 Task: Create in the project WorkWave in Backlog an issue 'Implement a new cloud-based compliance management system for a company with advanced regulatory tracking and reporting features', assign it to team member softage.3@softage.net and change the status to IN PROGRESS.
Action: Mouse moved to (232, 276)
Screenshot: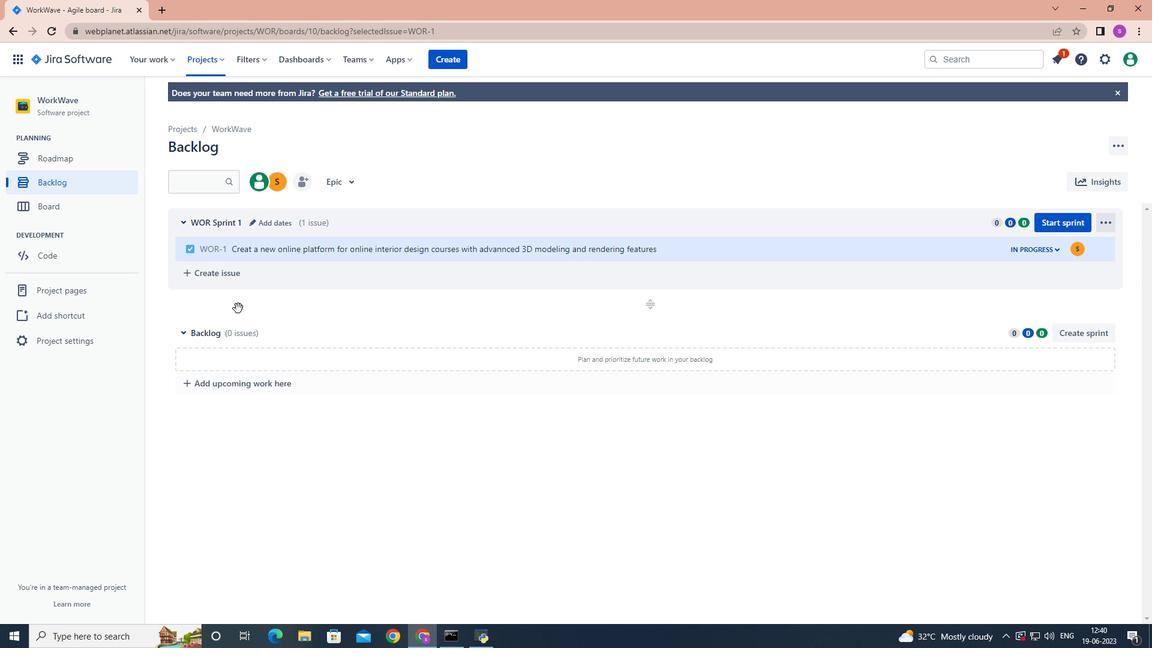 
Action: Mouse pressed left at (232, 276)
Screenshot: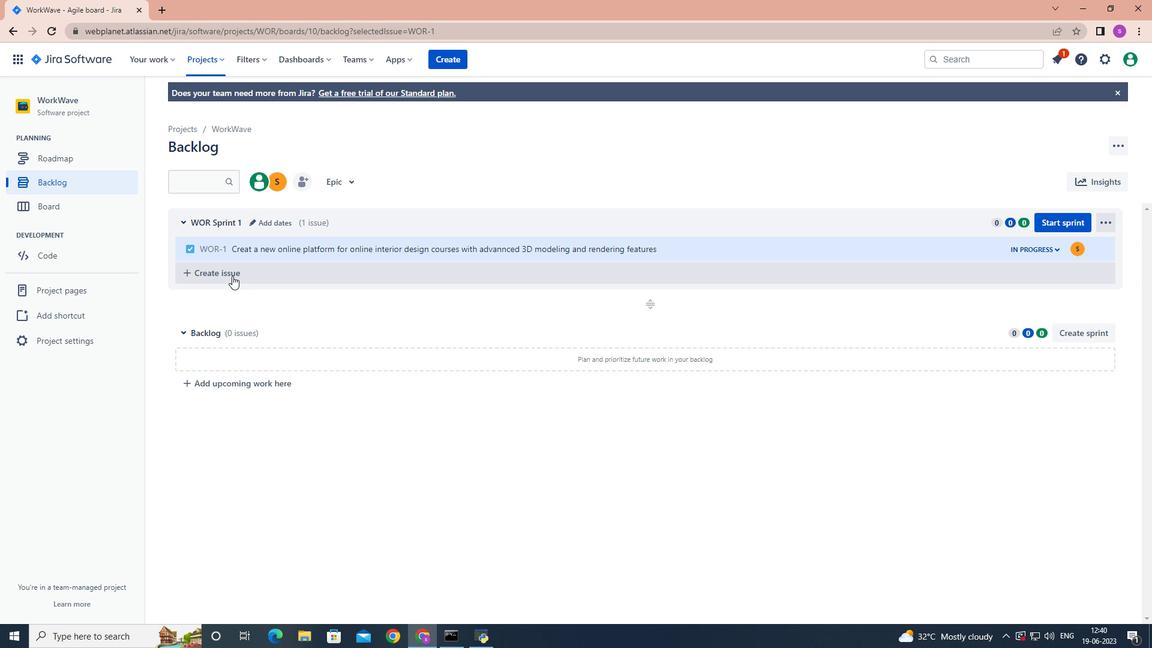 
Action: Mouse moved to (232, 276)
Screenshot: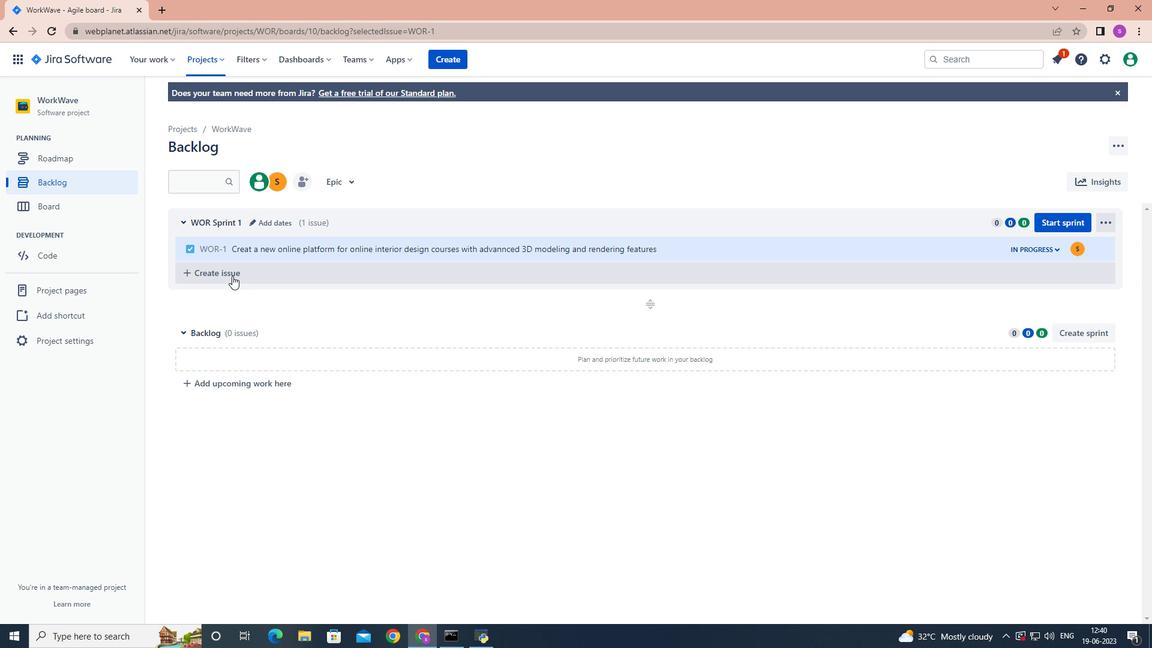 
Action: Key pressed <Key.shift>Implement<Key.space>a<Key.space>new<Key.space>cloud-based<Key.space>compliance<Key.space>management<Key.space>system<Key.space>for<Key.space>a<Key.space>company<Key.space>with<Key.space>advanced<Key.space>regulatory<Key.space>tracking<Key.space>and<Key.space>reporting<Key.space>features<Key.enter>
Screenshot: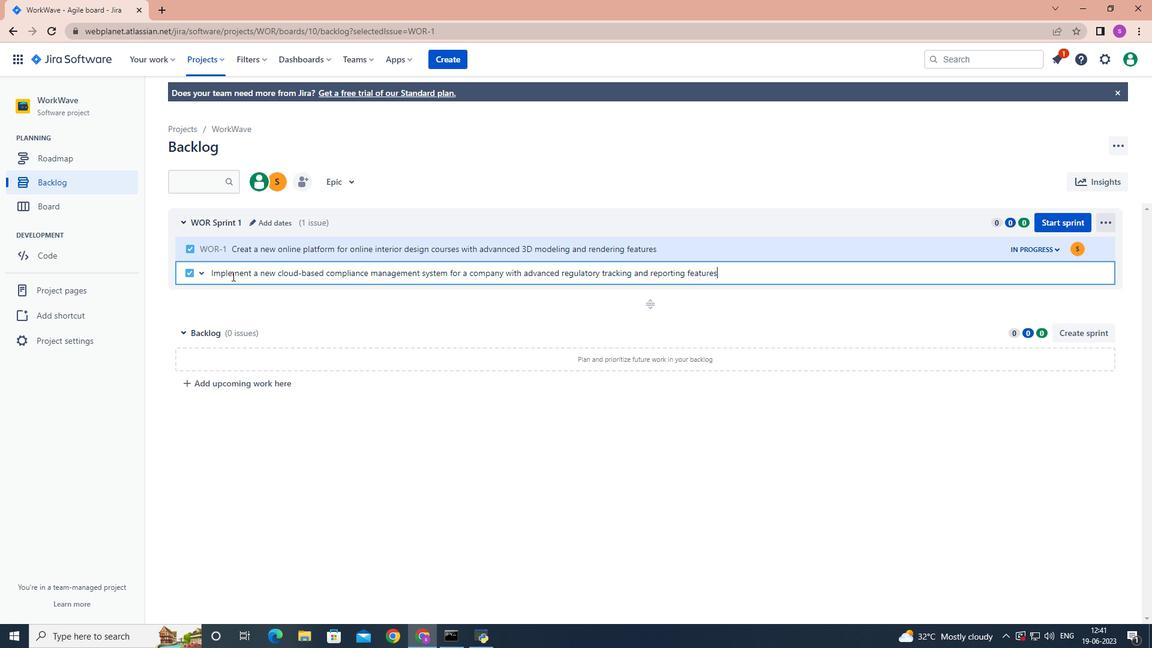 
Action: Mouse moved to (1080, 276)
Screenshot: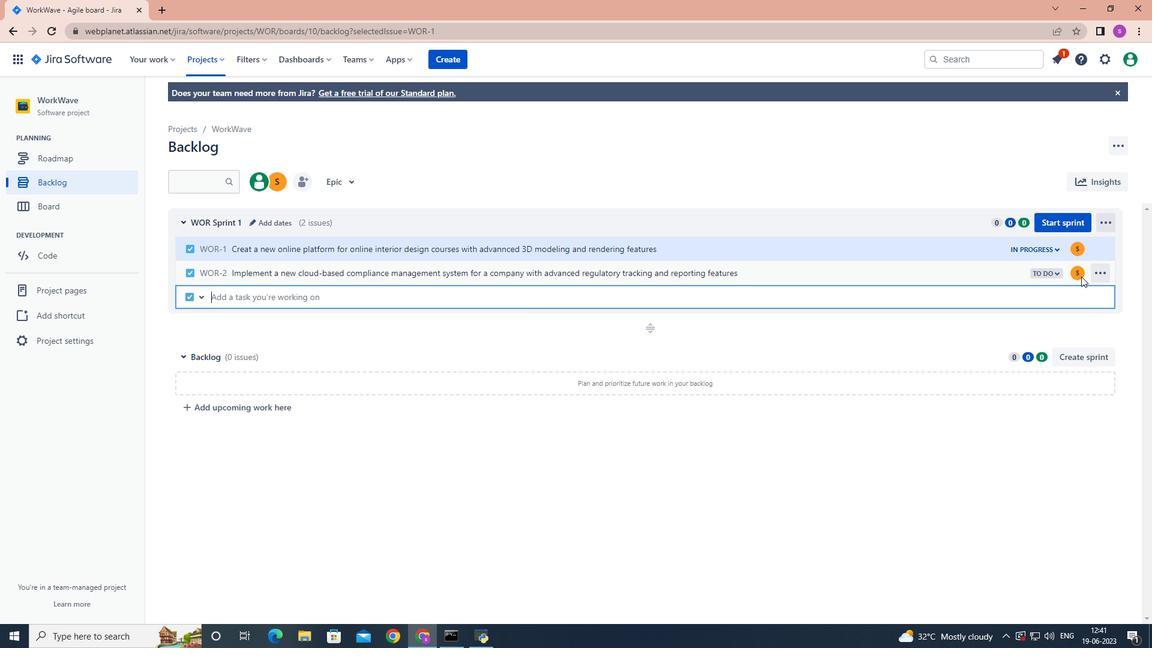 
Action: Mouse pressed left at (1080, 276)
Screenshot: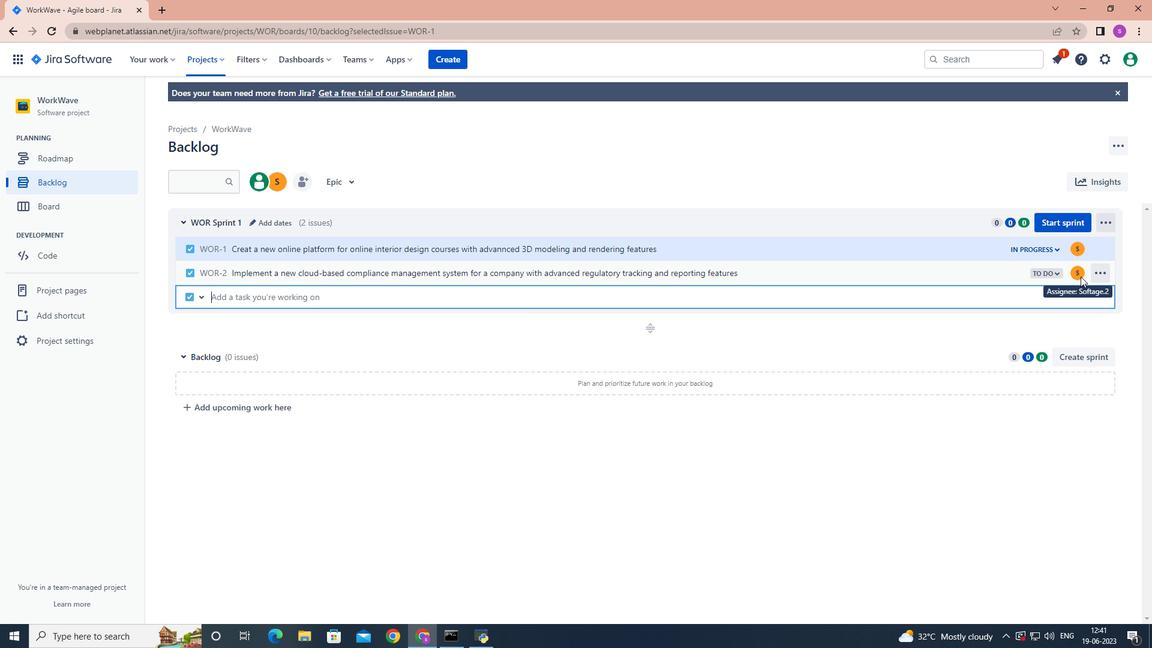 
Action: Mouse moved to (1033, 274)
Screenshot: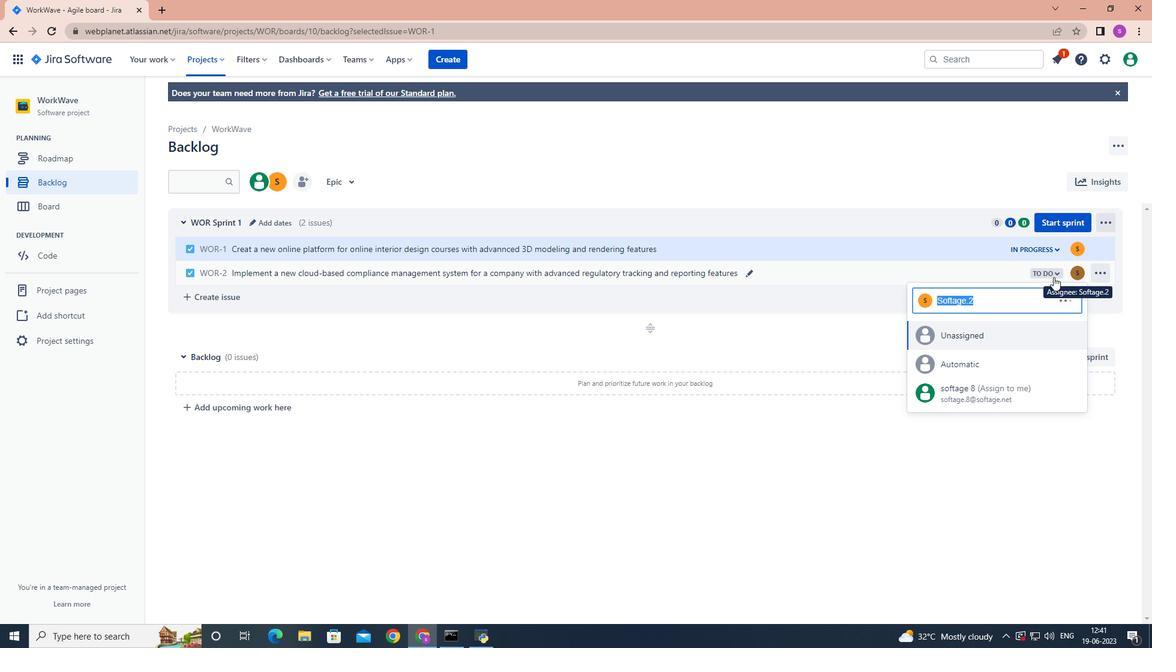 
Action: Key pressed softage.3
Screenshot: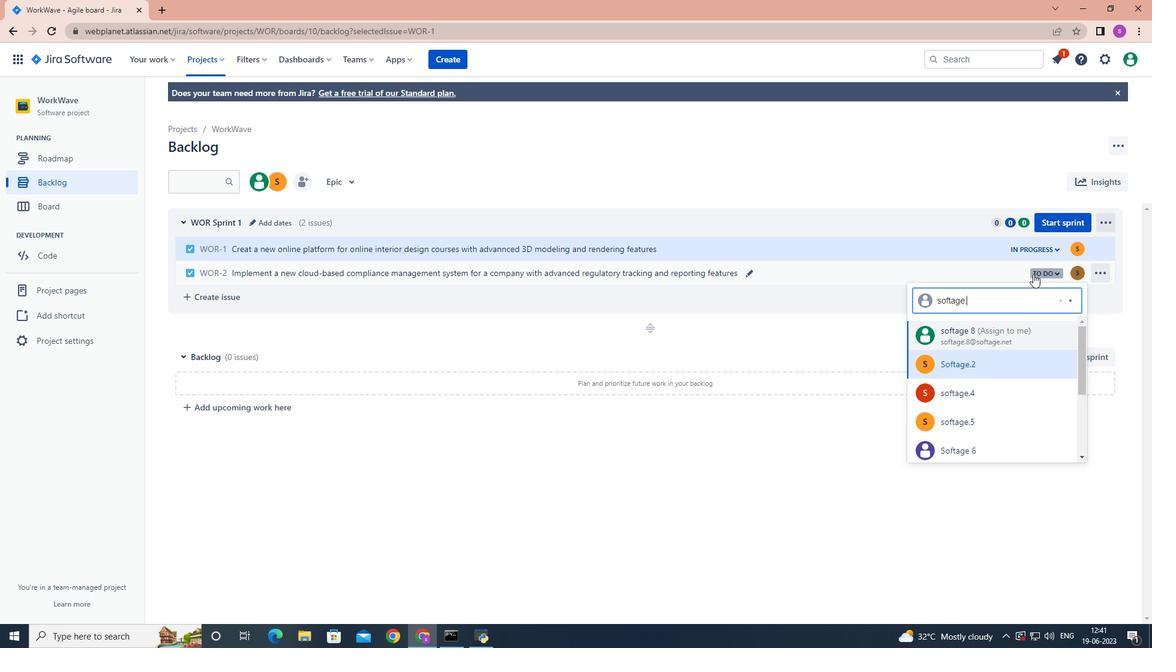
Action: Mouse moved to (985, 366)
Screenshot: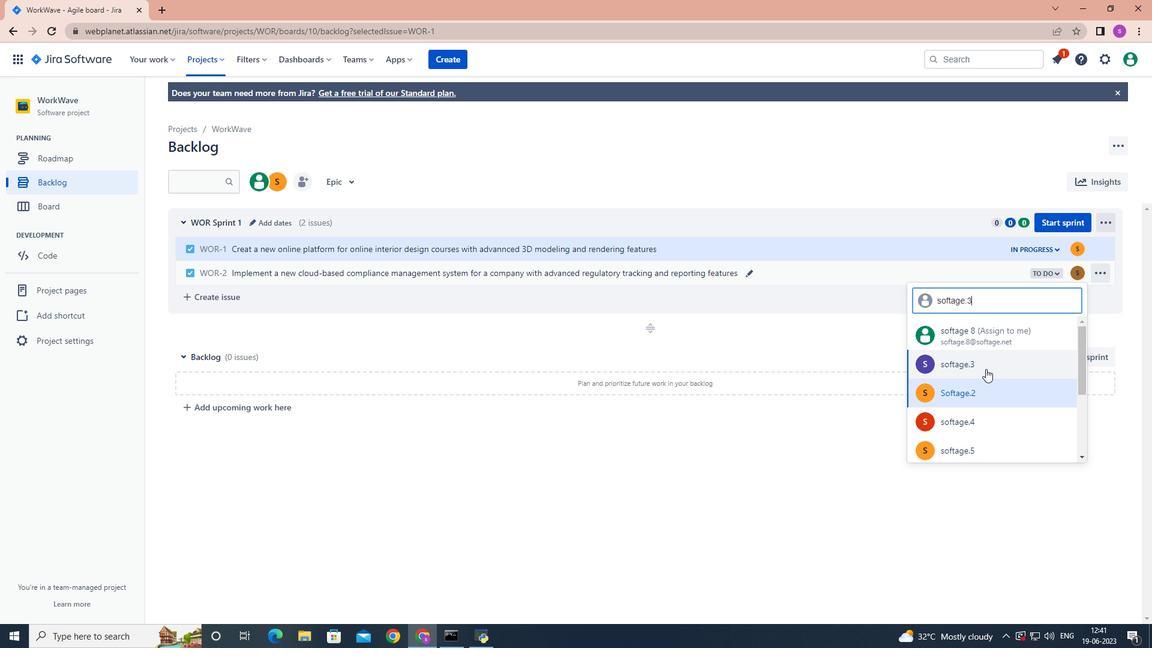 
Action: Mouse pressed left at (985, 366)
Screenshot: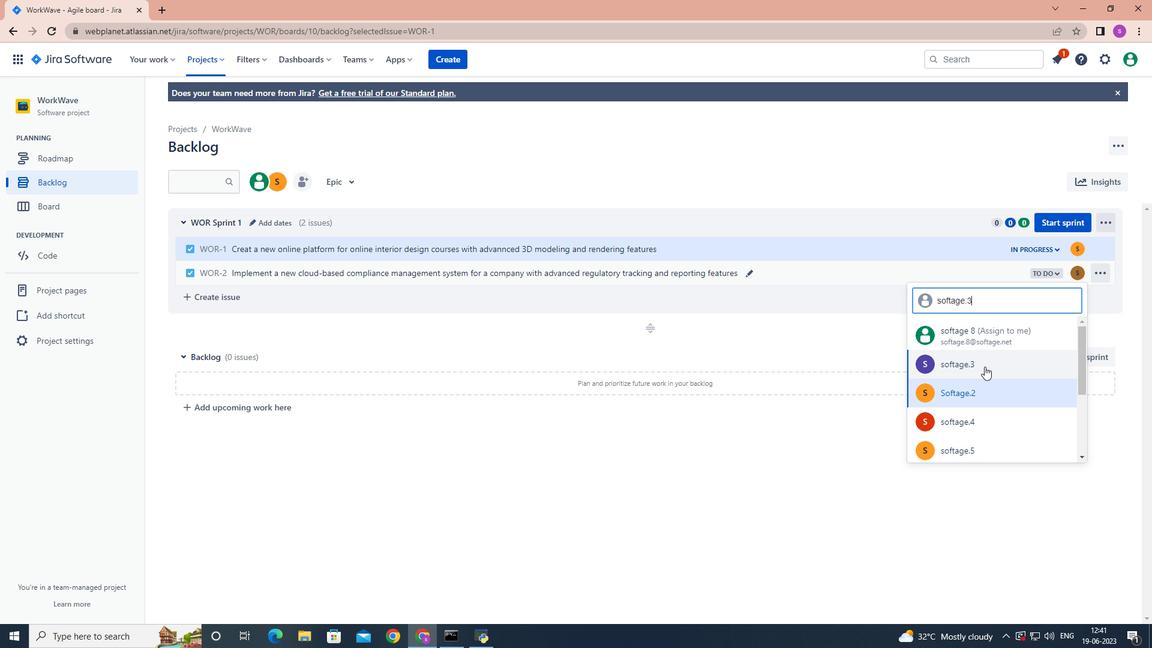 
Action: Mouse moved to (1062, 270)
Screenshot: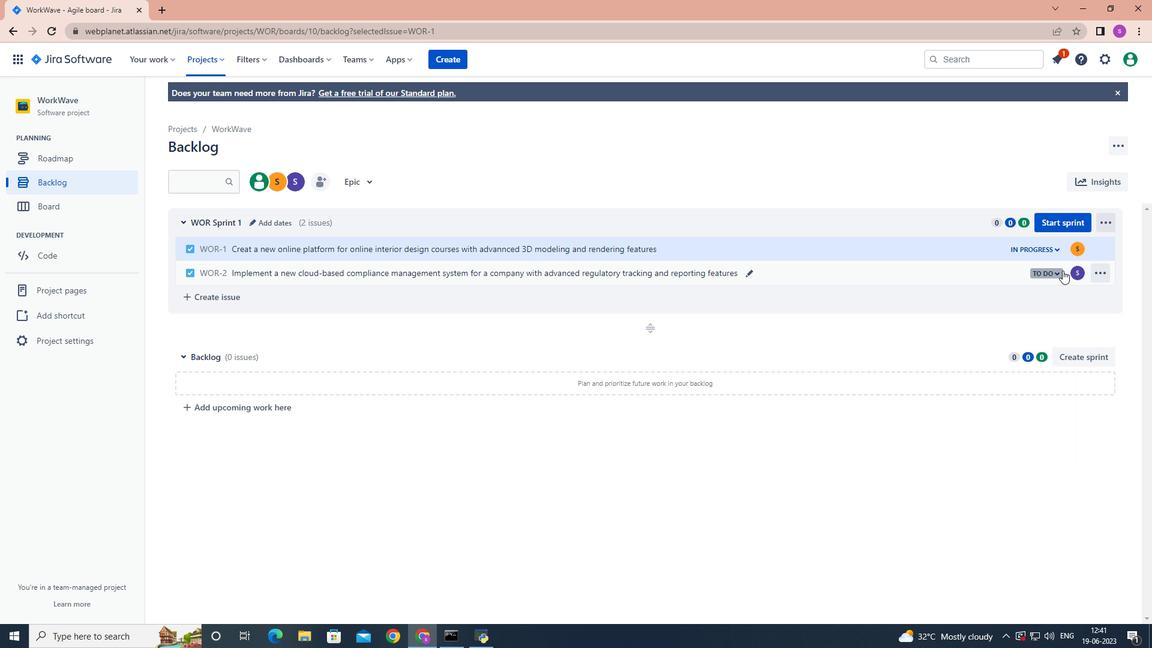 
Action: Mouse pressed left at (1062, 270)
Screenshot: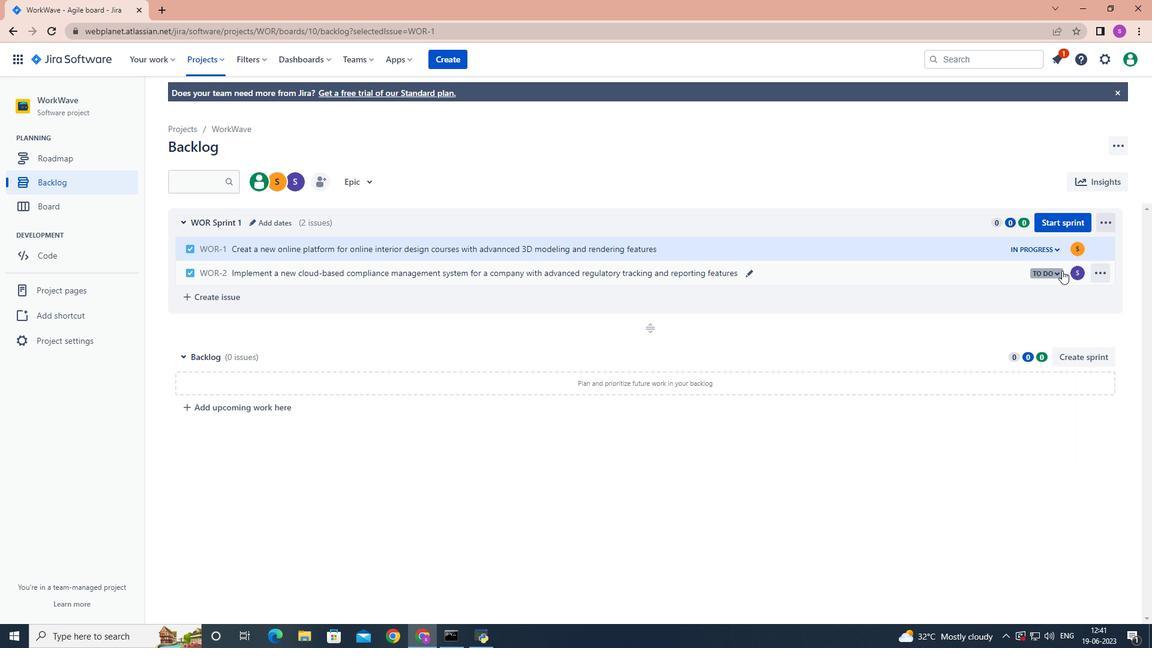 
Action: Mouse moved to (992, 294)
Screenshot: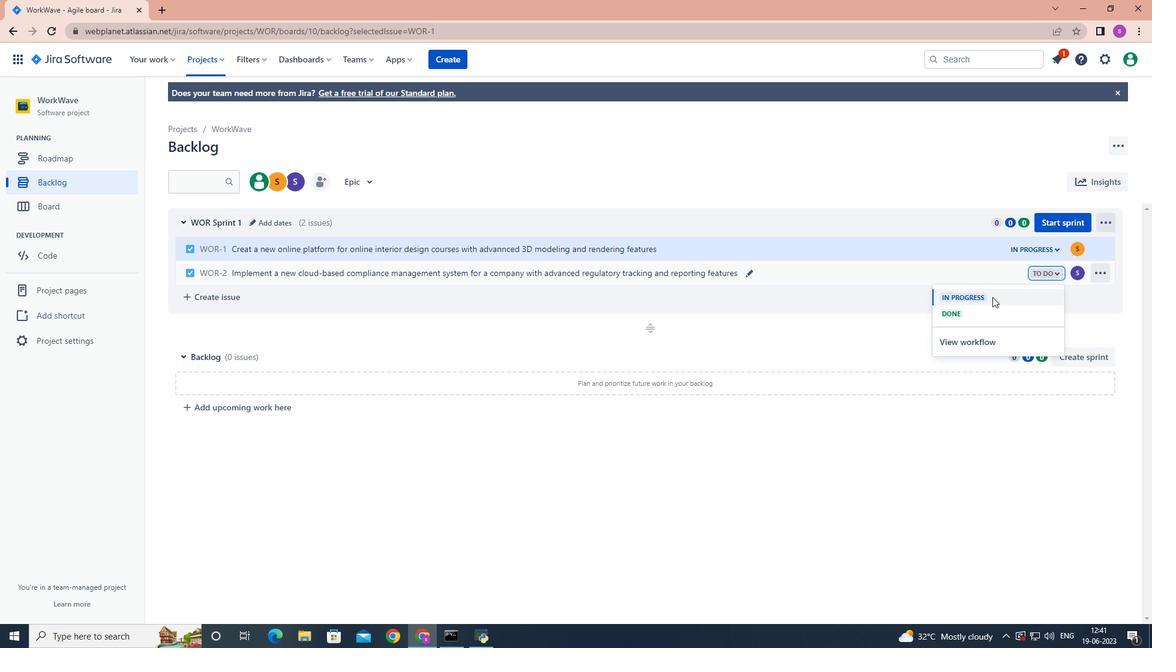 
Action: Mouse pressed left at (992, 294)
Screenshot: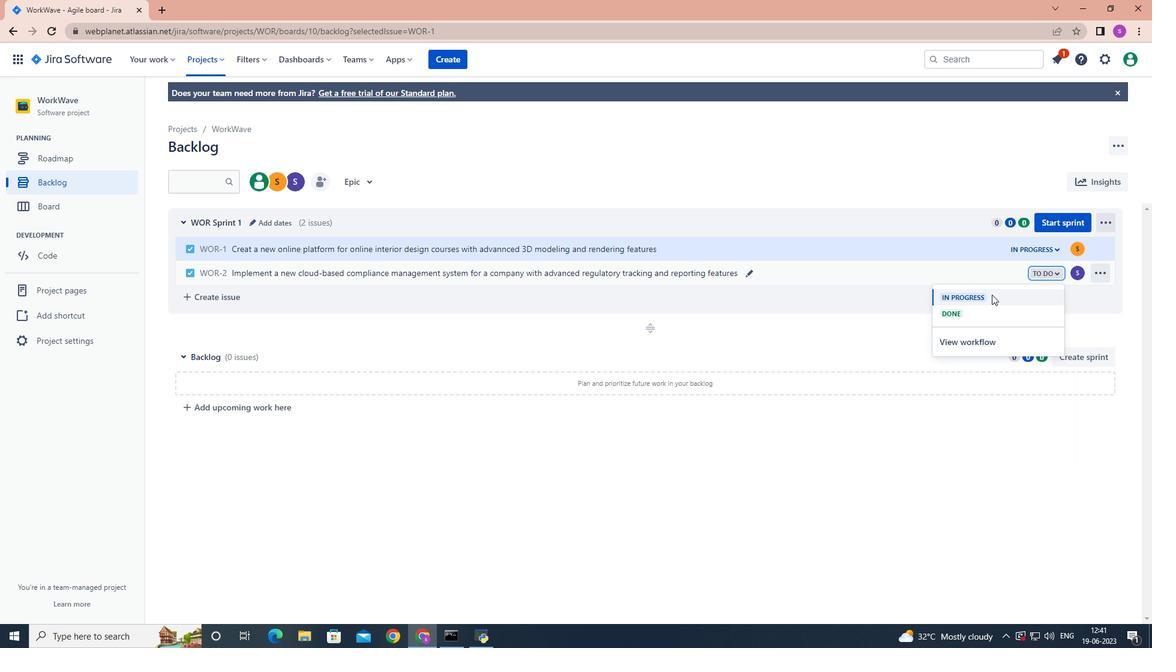 
Action: Mouse moved to (870, 631)
Screenshot: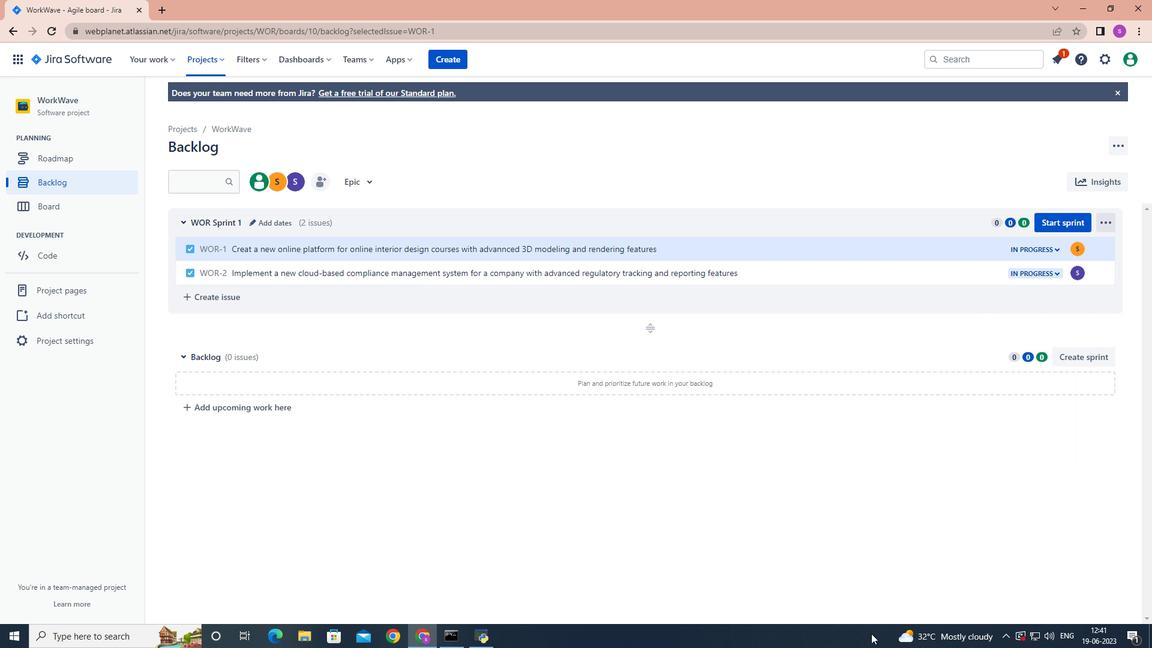 
